 Task: Create a task  Create a new online platform for peer-to-peer lending , assign it to team member softage.2@softage.net in the project AgileFocus and update the status of the task to  At Risk , set the priority of the task to Medium
Action: Mouse moved to (76, 55)
Screenshot: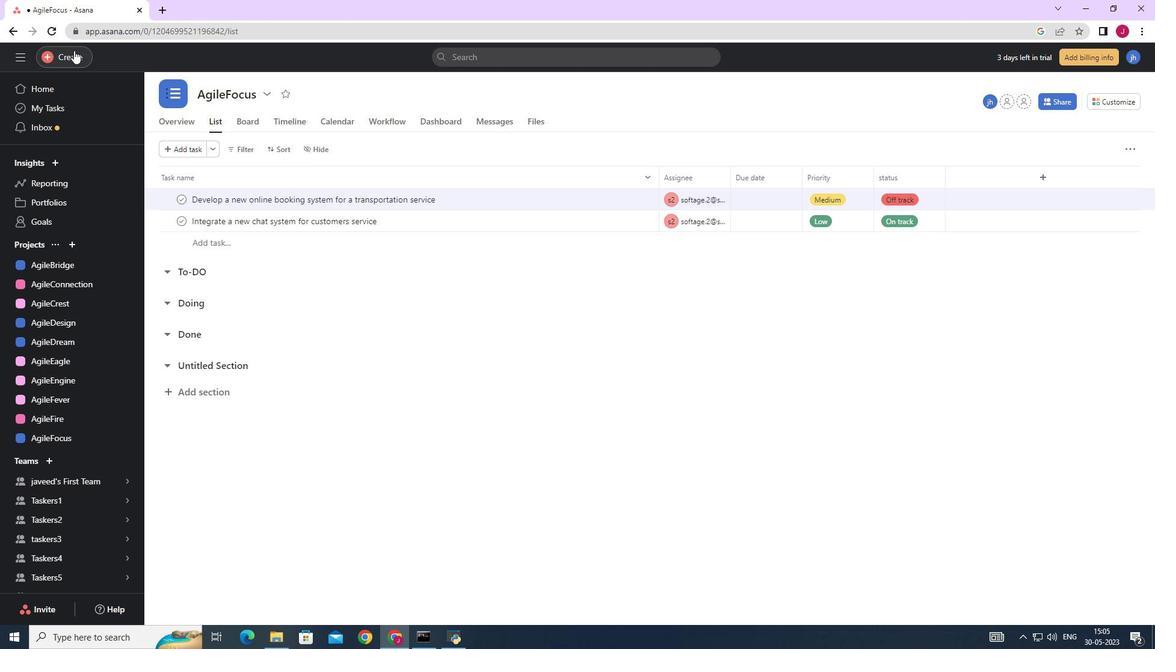 
Action: Mouse pressed left at (76, 55)
Screenshot: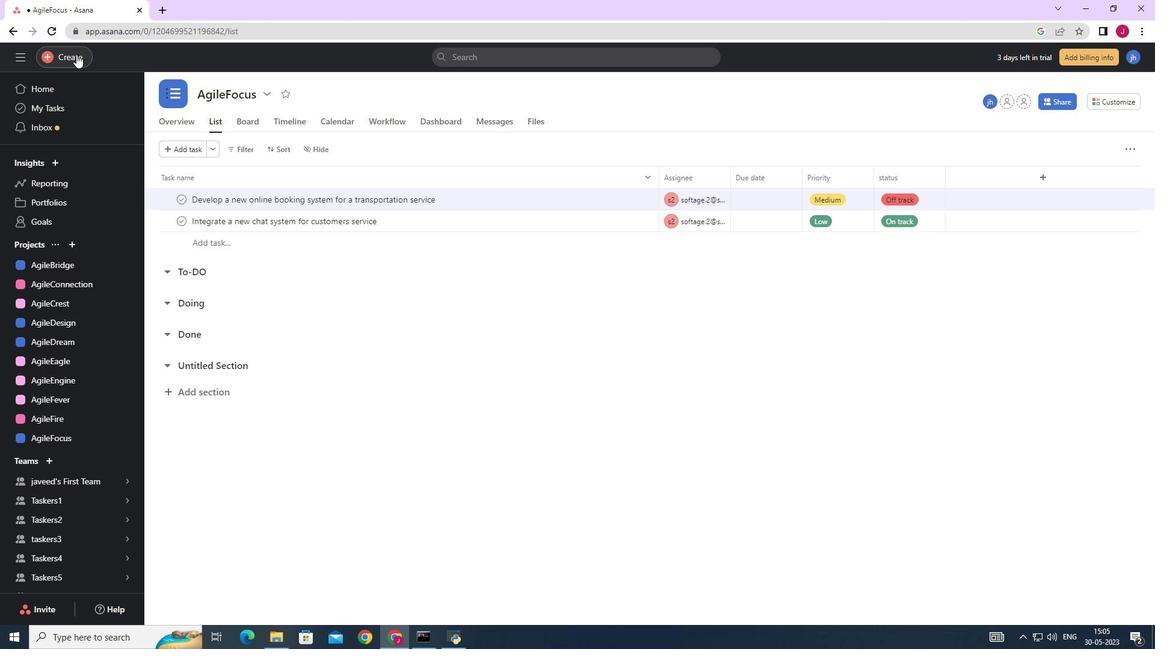 
Action: Mouse moved to (148, 65)
Screenshot: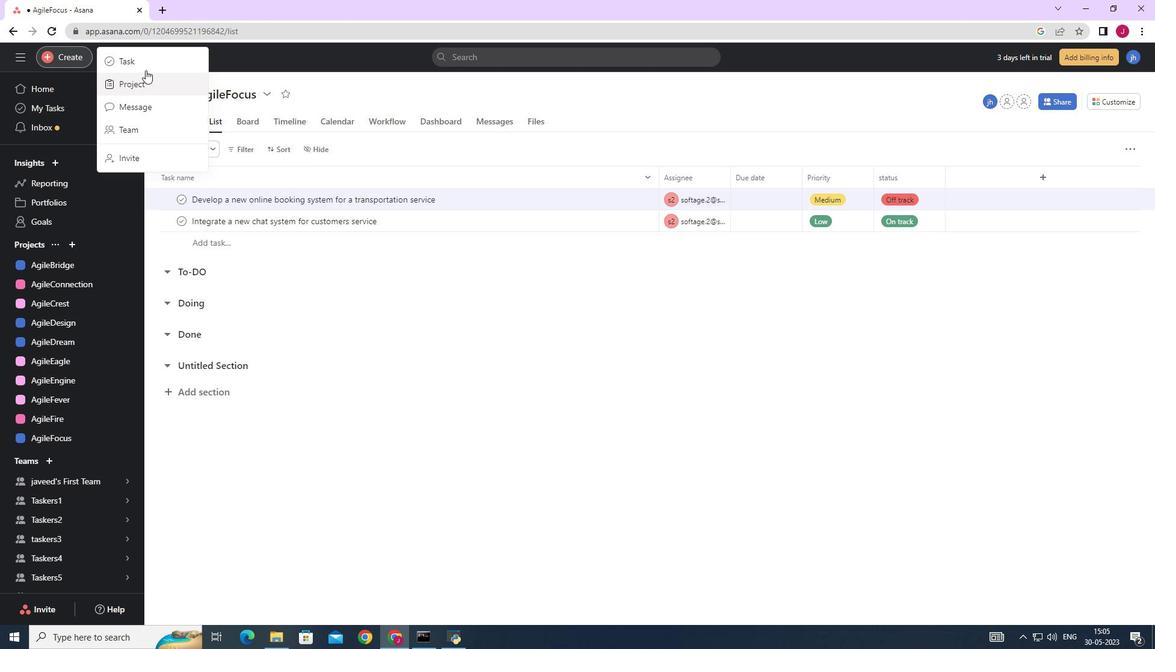 
Action: Mouse pressed left at (148, 65)
Screenshot: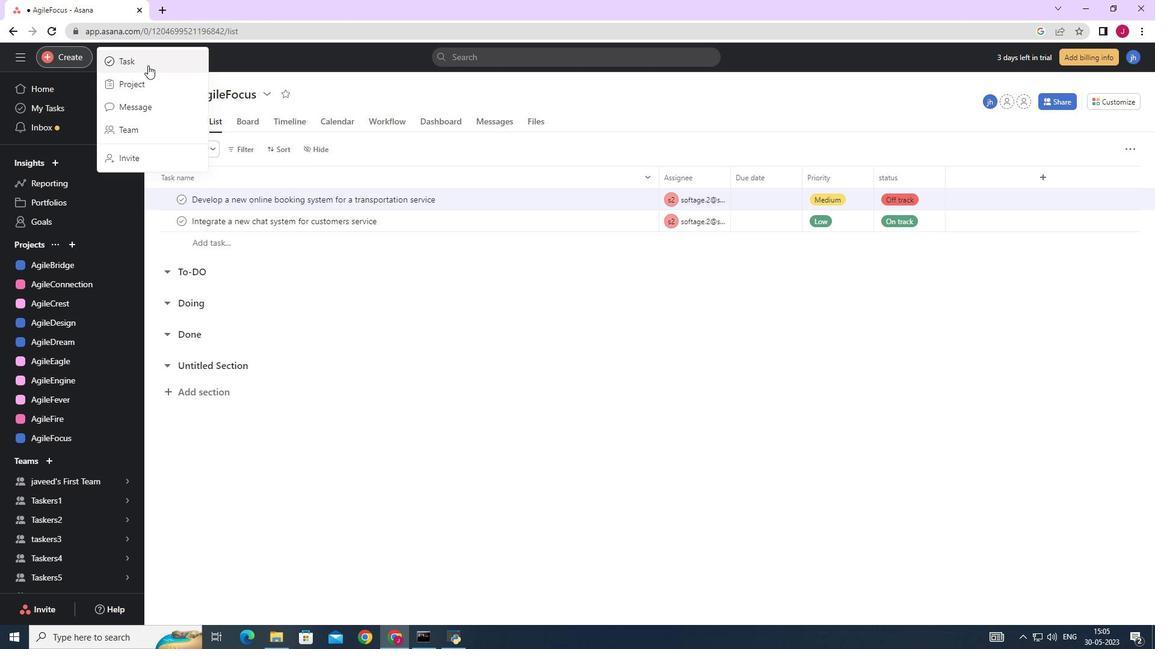 
Action: Mouse moved to (940, 397)
Screenshot: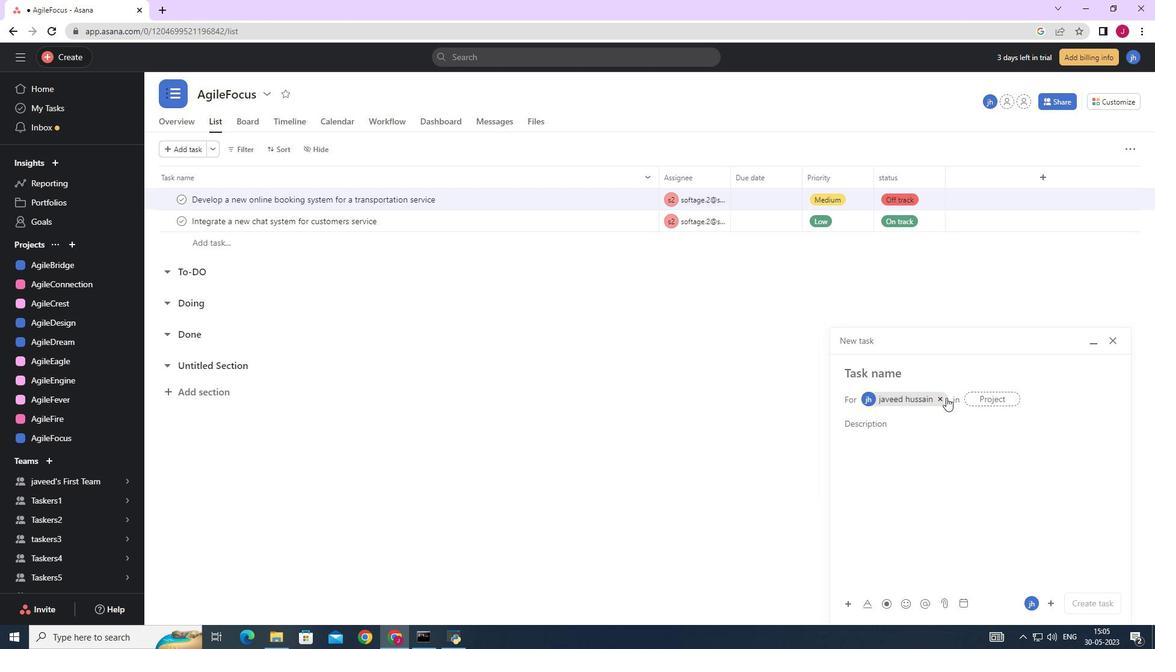 
Action: Mouse pressed left at (940, 397)
Screenshot: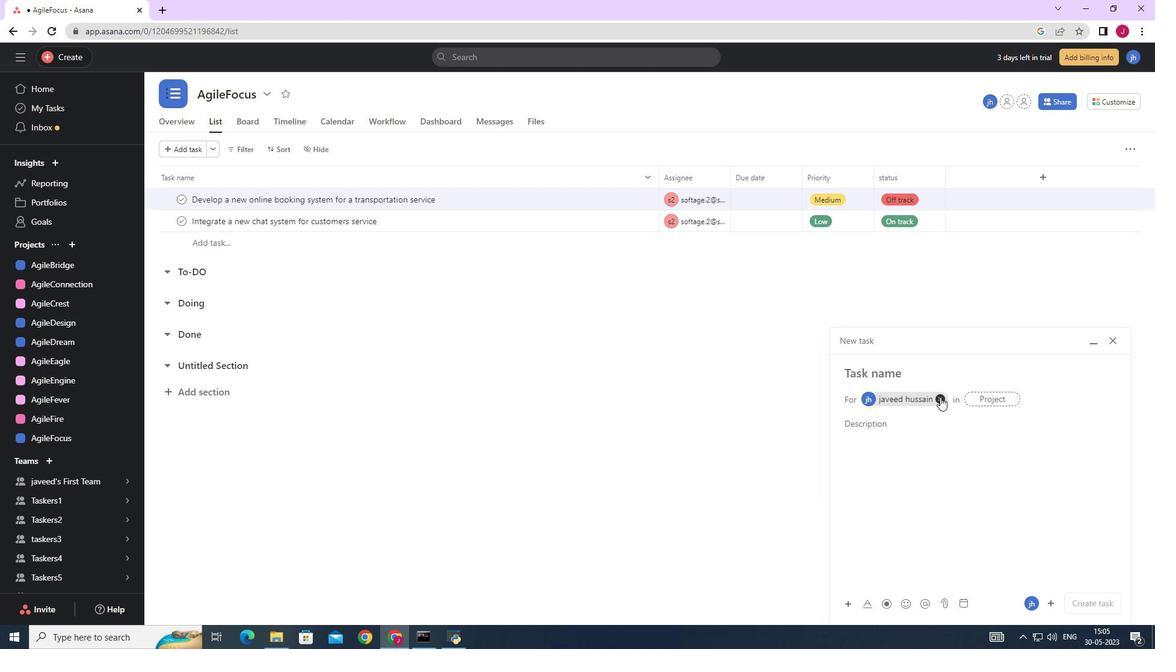 
Action: Mouse moved to (877, 374)
Screenshot: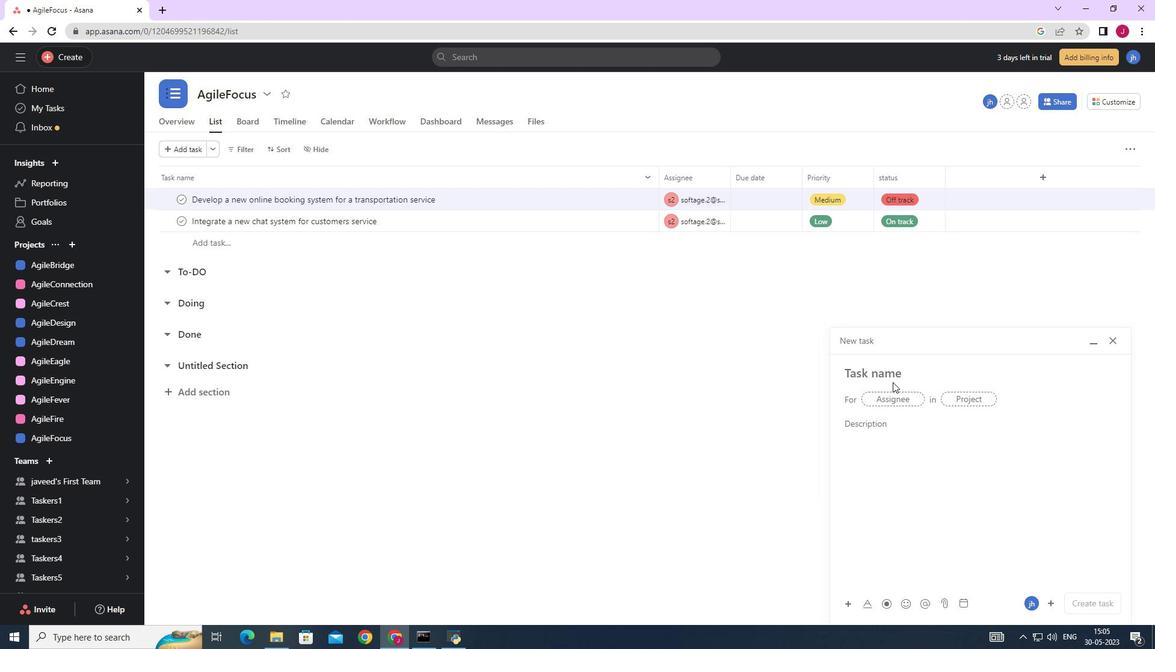 
Action: Mouse pressed left at (877, 374)
Screenshot: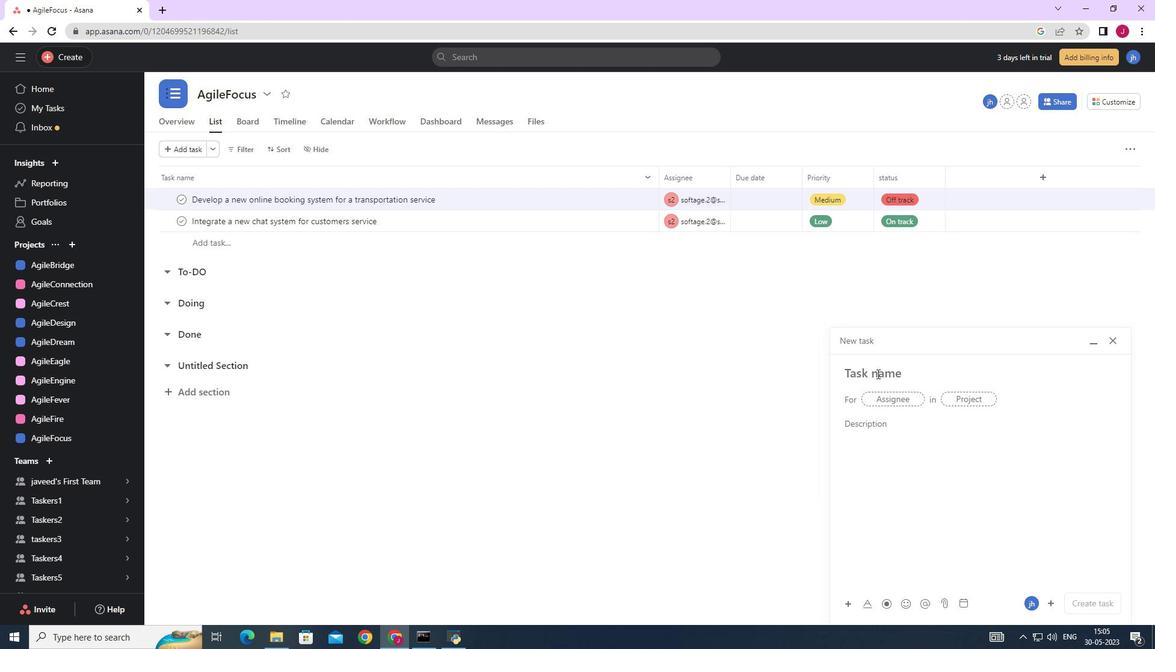 
Action: Key pressed <Key.caps_lock>C<Key.caps_lock>reate<Key.space>a<Key.space>new<Key.space>online<Key.space>platform<Key.space>g<Key.backspace>for<Key.space>peer-to-peer<Key.space>lending
Screenshot: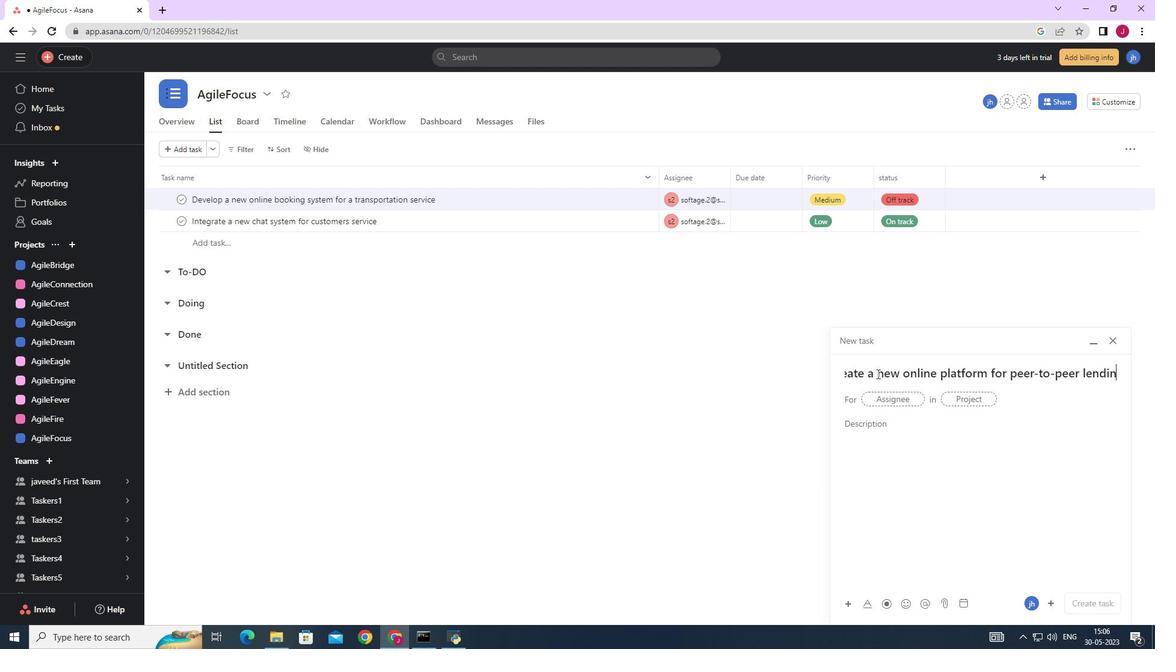 
Action: Mouse moved to (873, 405)
Screenshot: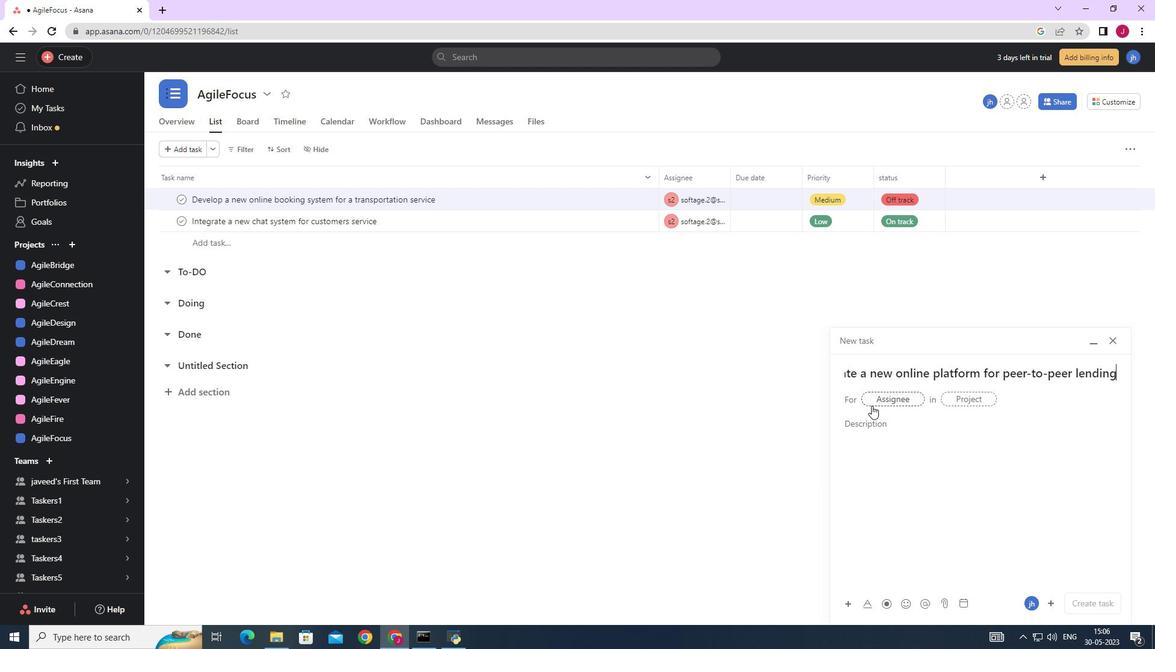 
Action: Mouse pressed left at (873, 405)
Screenshot: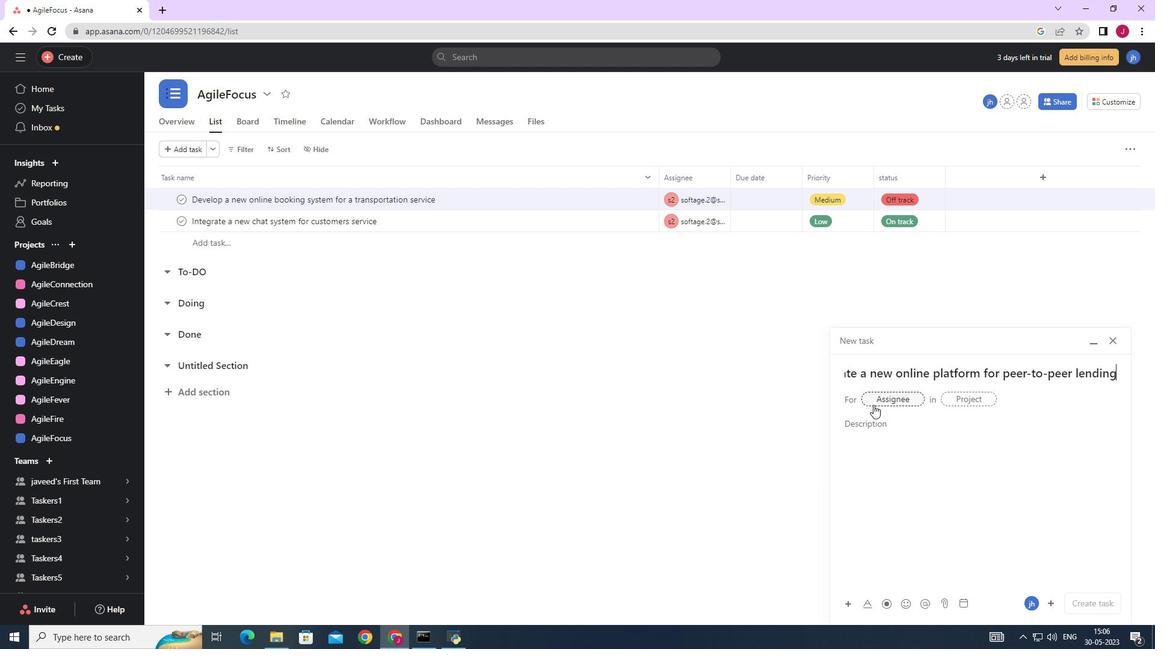 
Action: Mouse moved to (873, 403)
Screenshot: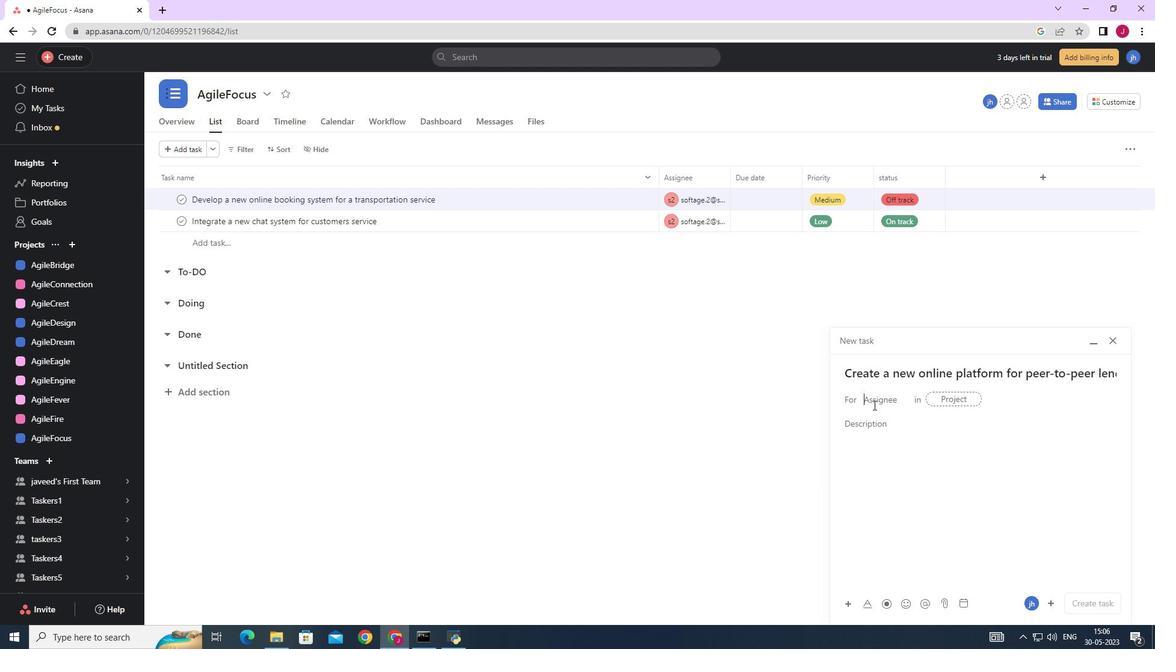 
Action: Key pressed softage.n<Key.backspace>2
Screenshot: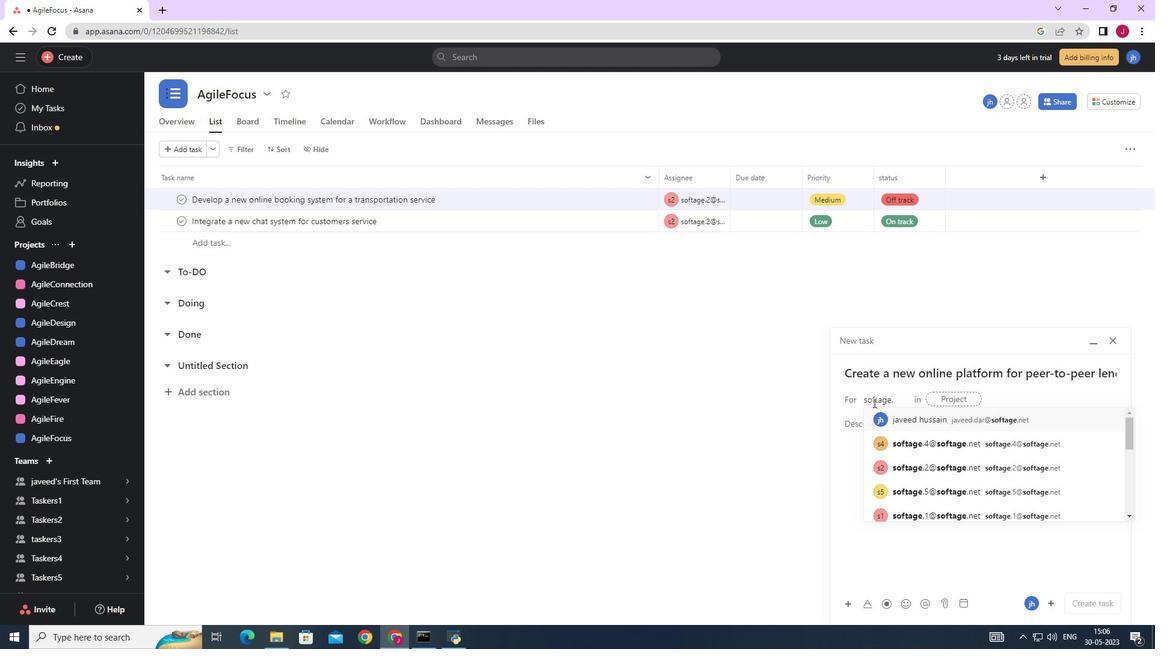 
Action: Mouse moved to (919, 421)
Screenshot: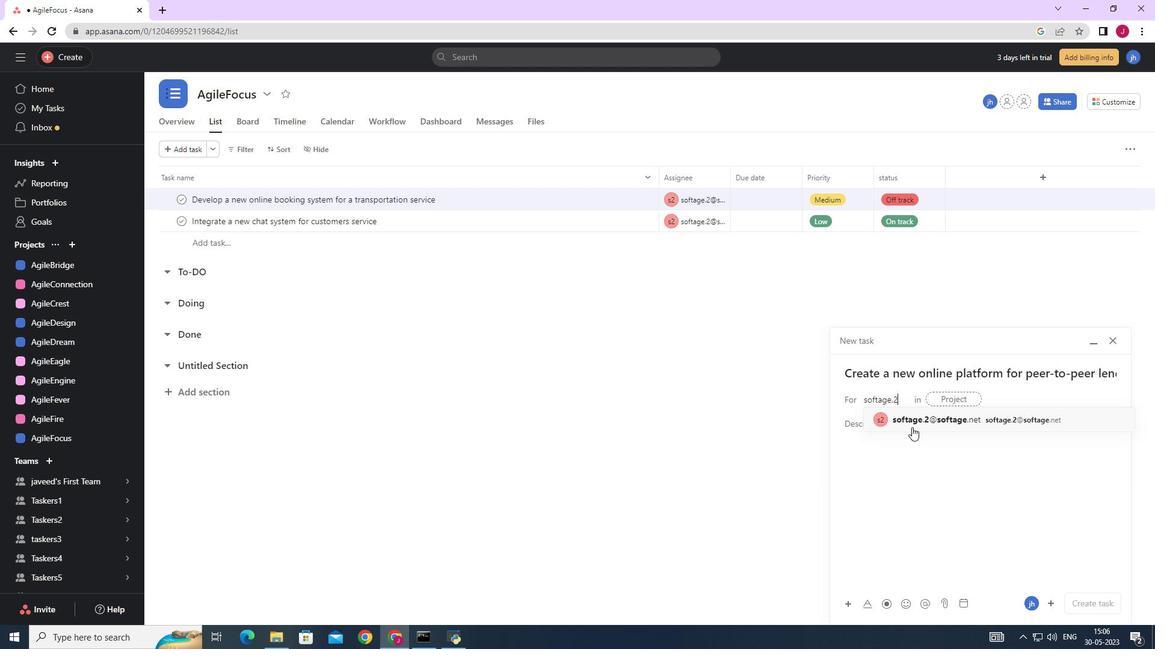 
Action: Mouse pressed left at (919, 421)
Screenshot: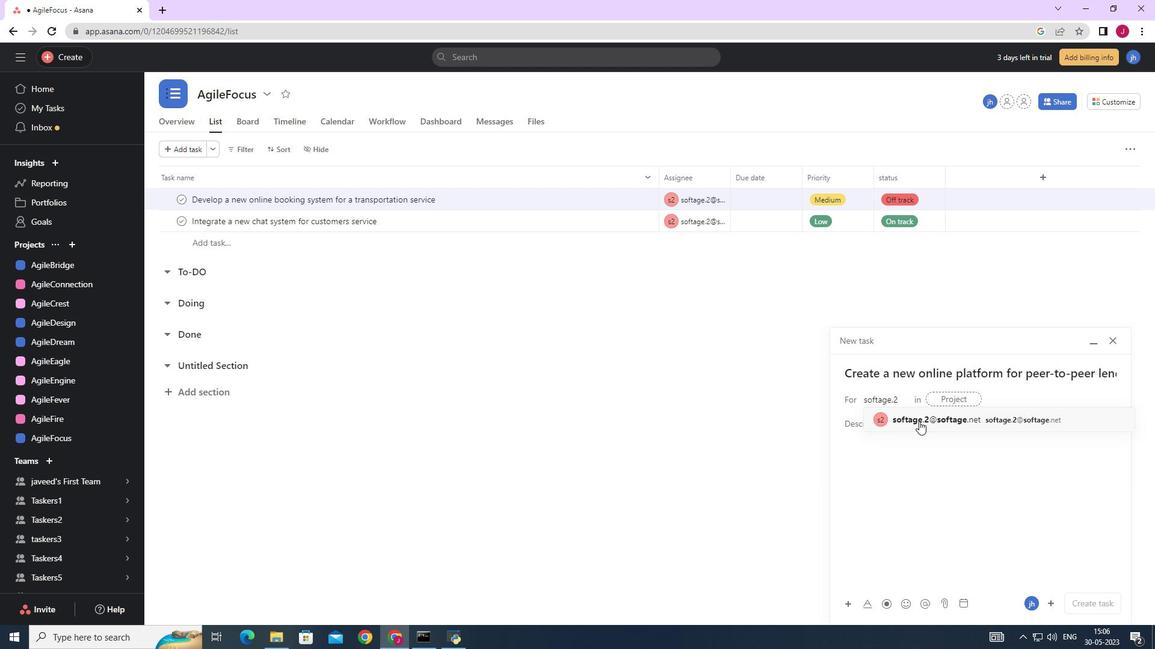 
Action: Mouse moved to (768, 417)
Screenshot: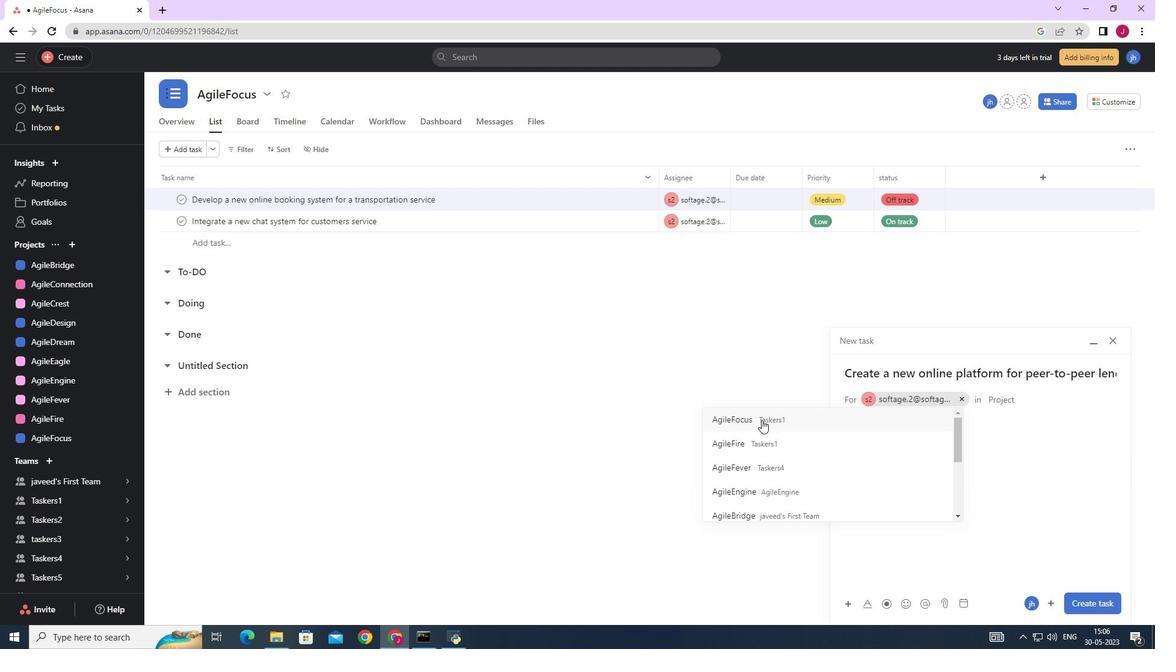
Action: Mouse pressed left at (768, 417)
Screenshot: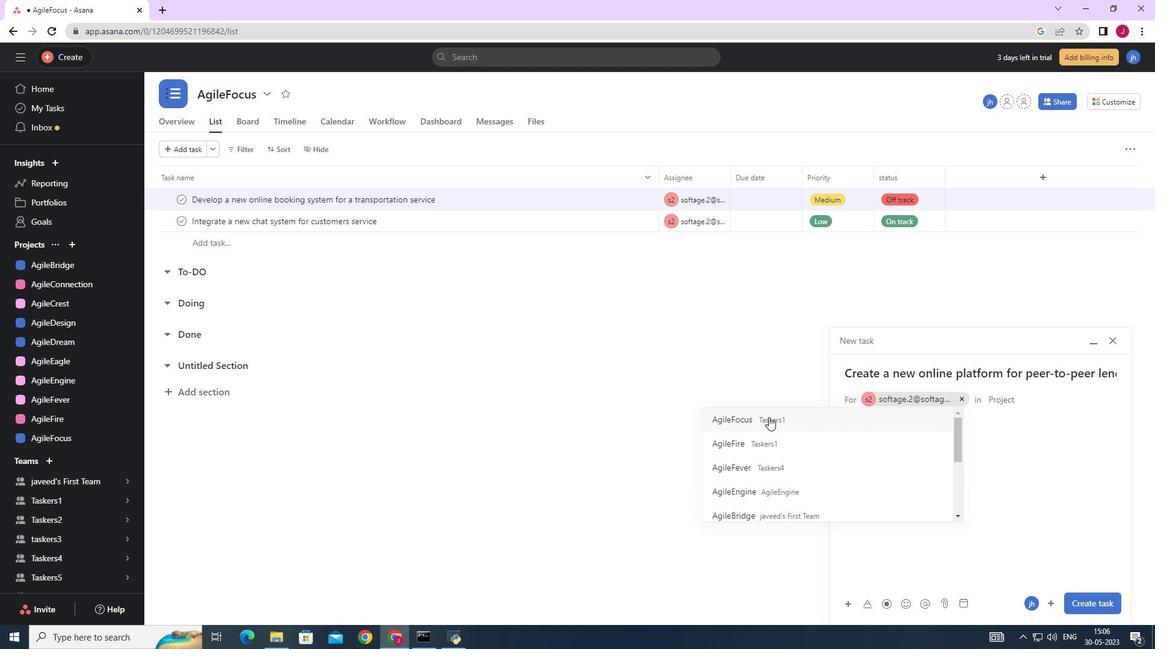 
Action: Mouse moved to (895, 427)
Screenshot: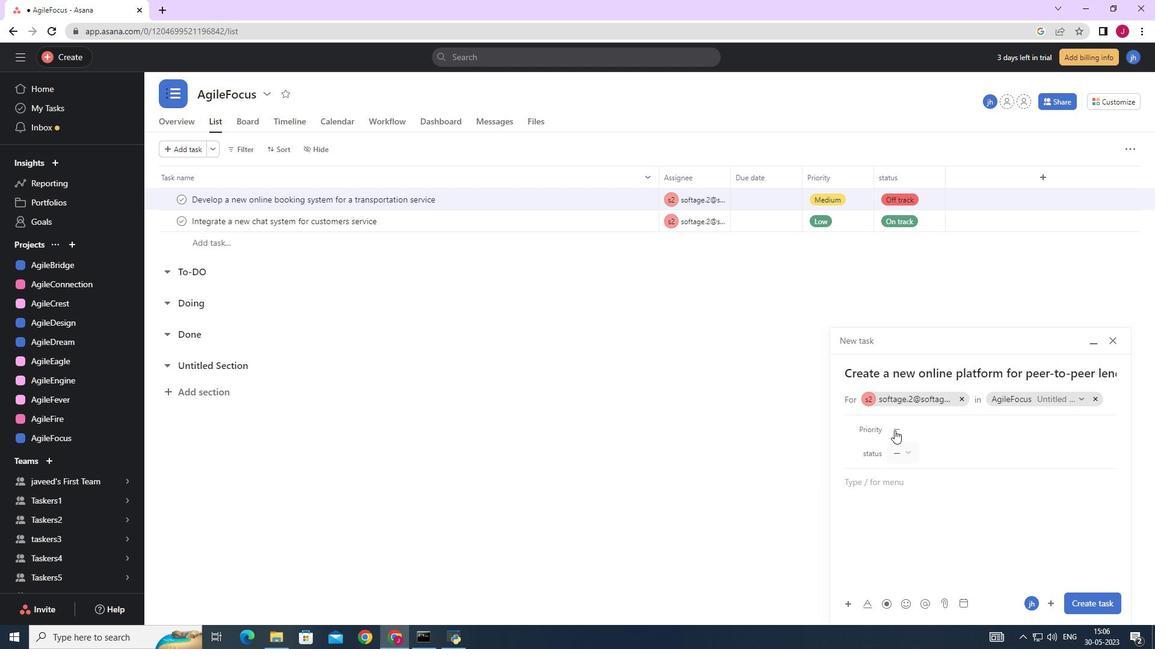
Action: Mouse pressed left at (895, 427)
Screenshot: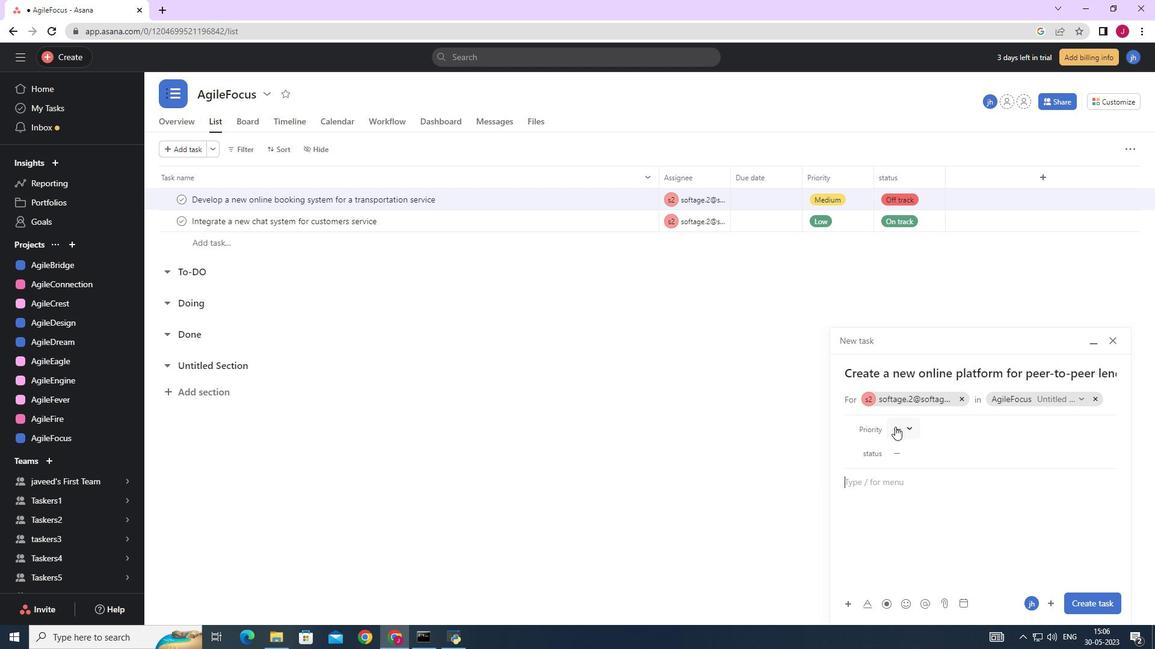 
Action: Mouse moved to (941, 491)
Screenshot: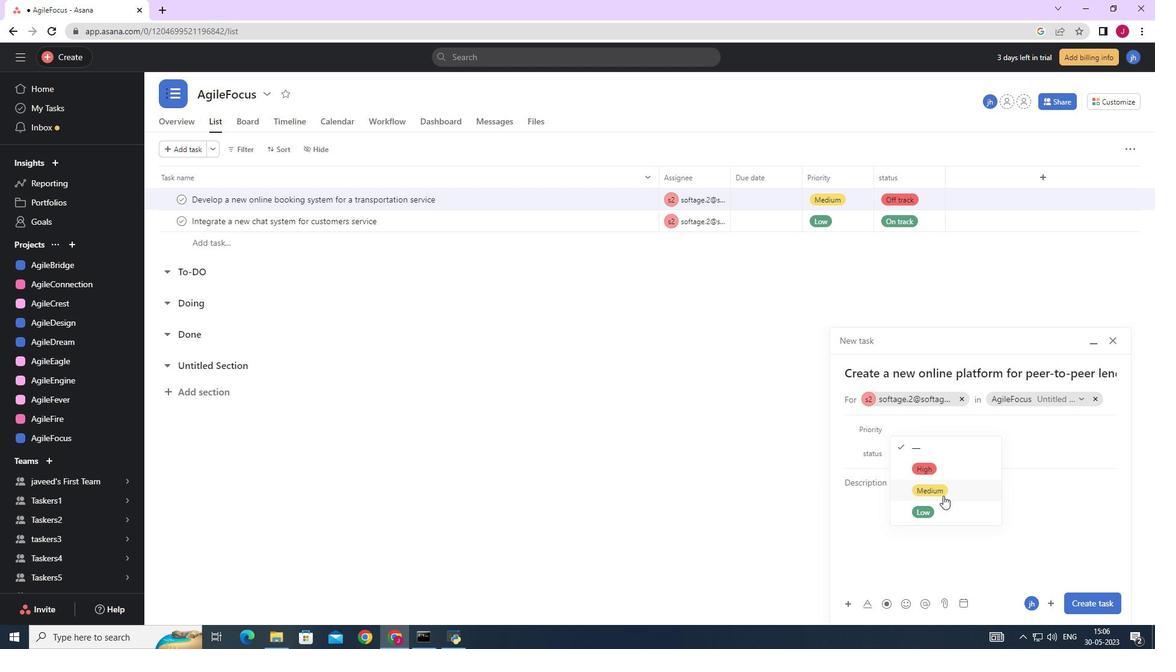 
Action: Mouse pressed left at (941, 491)
Screenshot: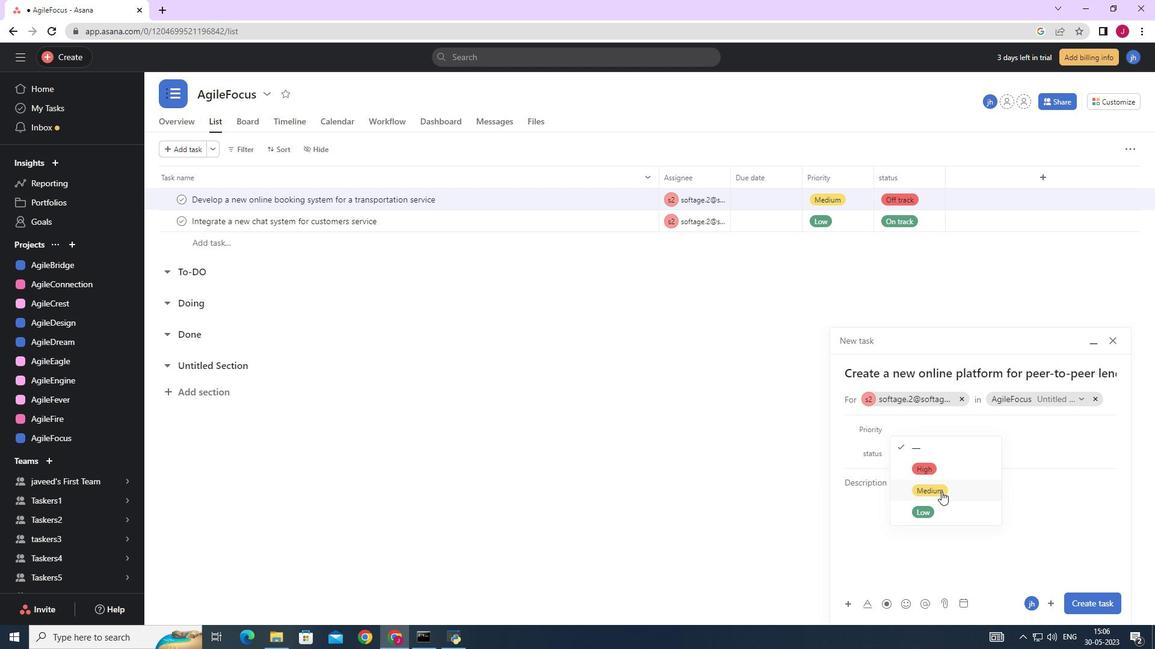 
Action: Mouse moved to (908, 452)
Screenshot: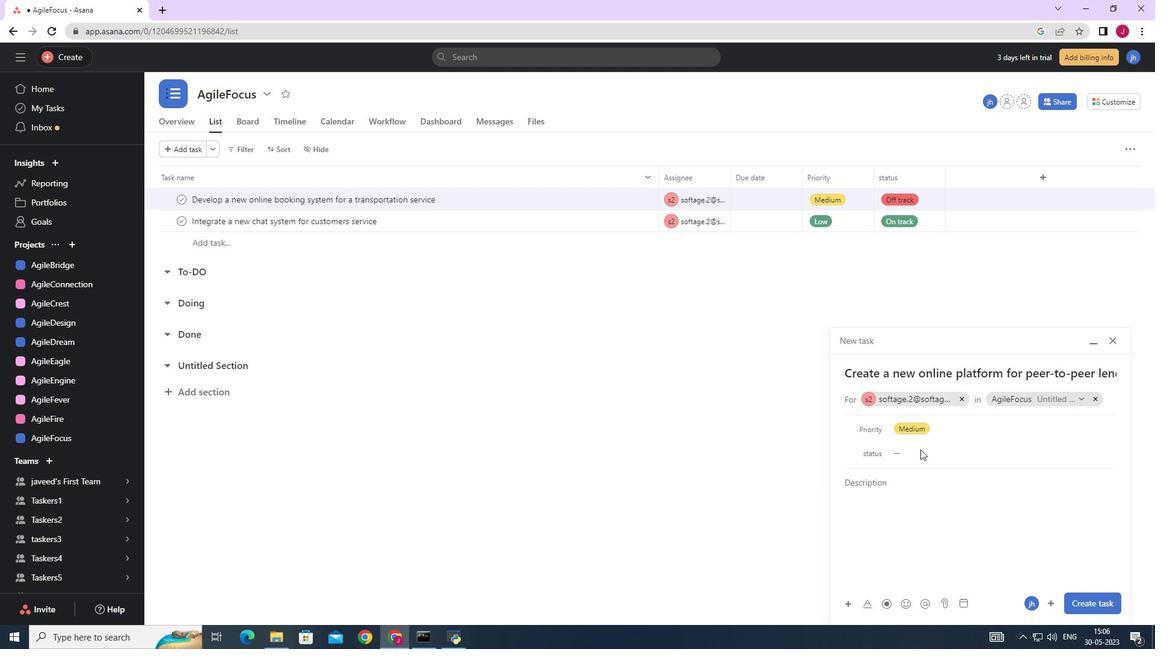 
Action: Mouse pressed left at (908, 452)
Screenshot: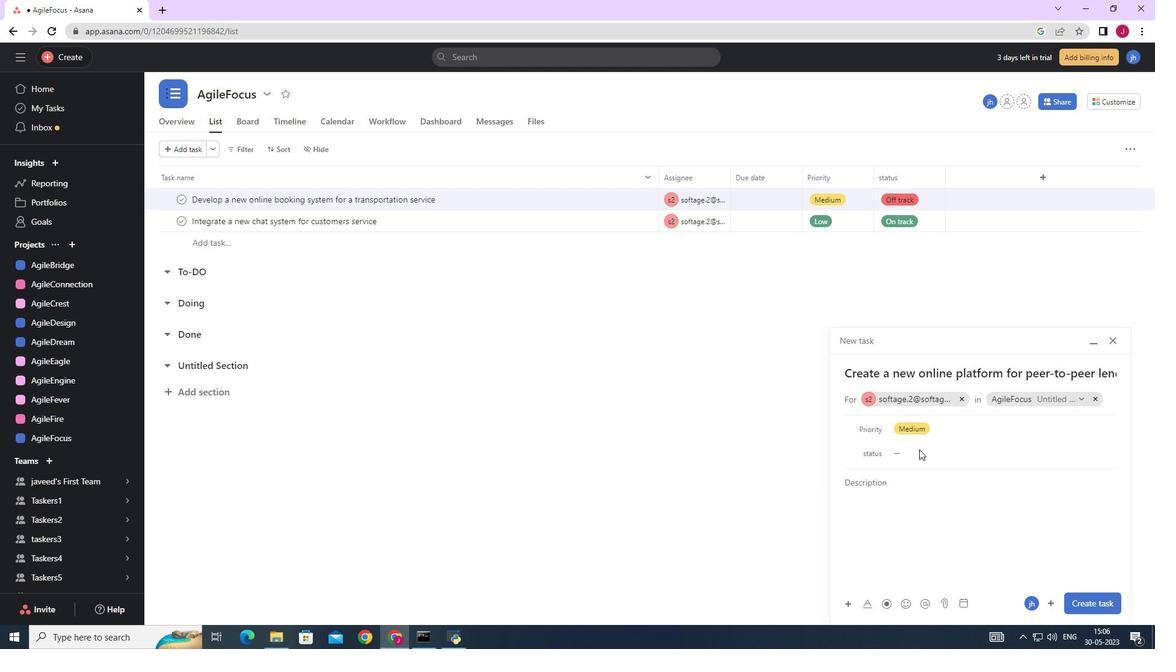 
Action: Mouse moved to (926, 541)
Screenshot: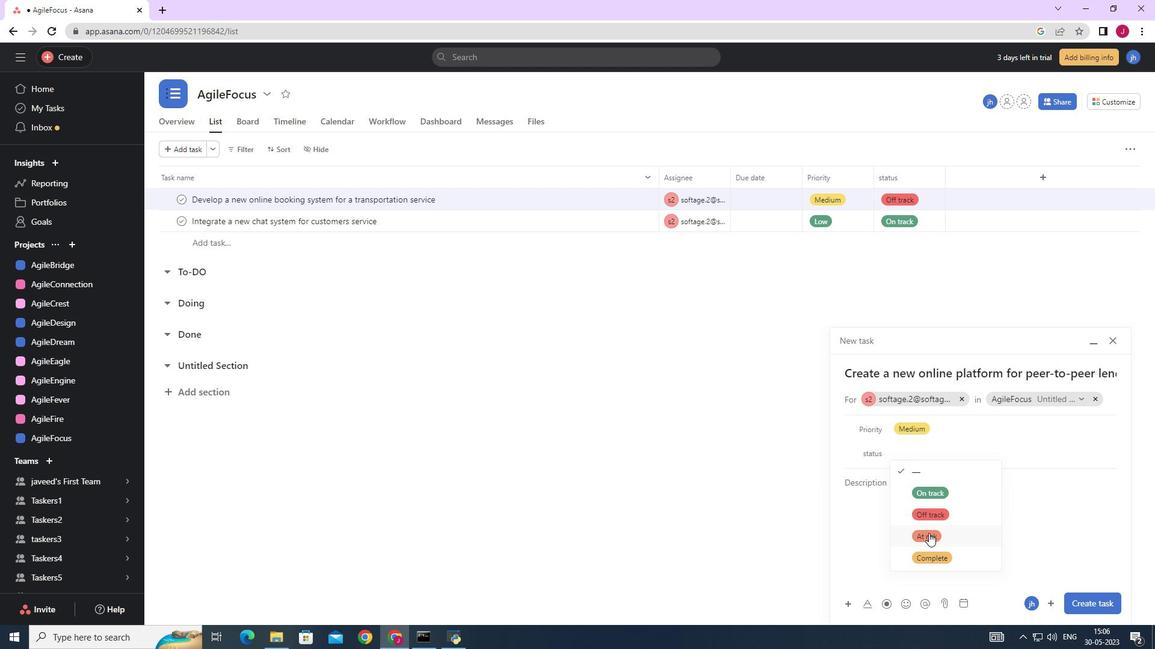 
Action: Mouse pressed left at (926, 541)
Screenshot: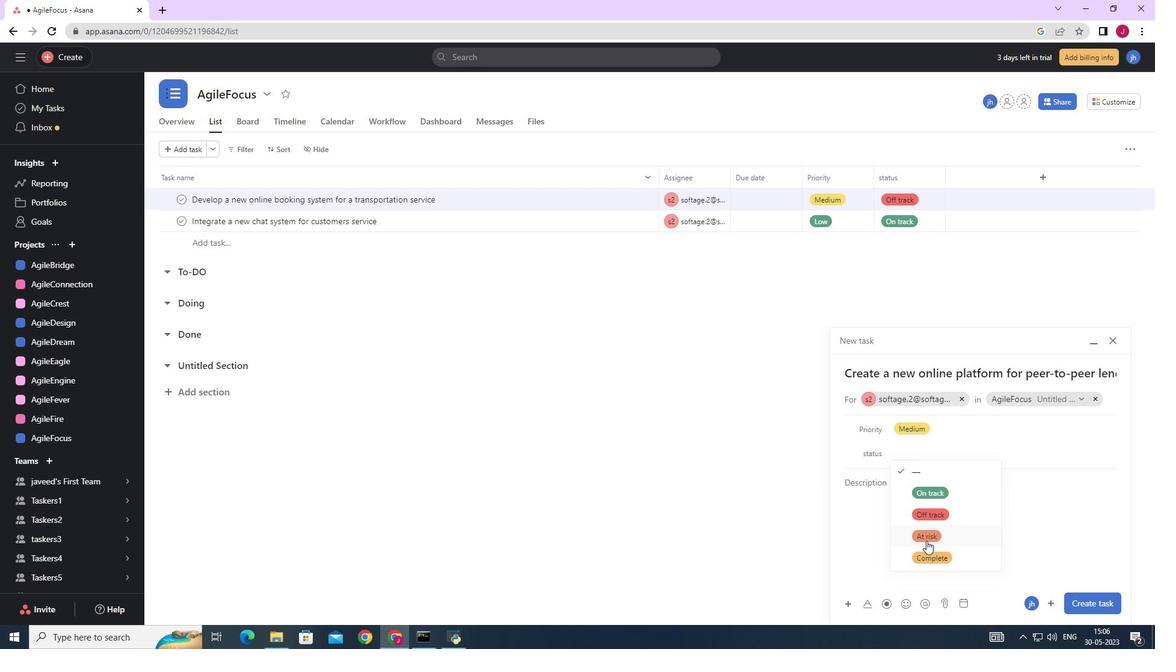 
Action: Mouse moved to (1084, 602)
Screenshot: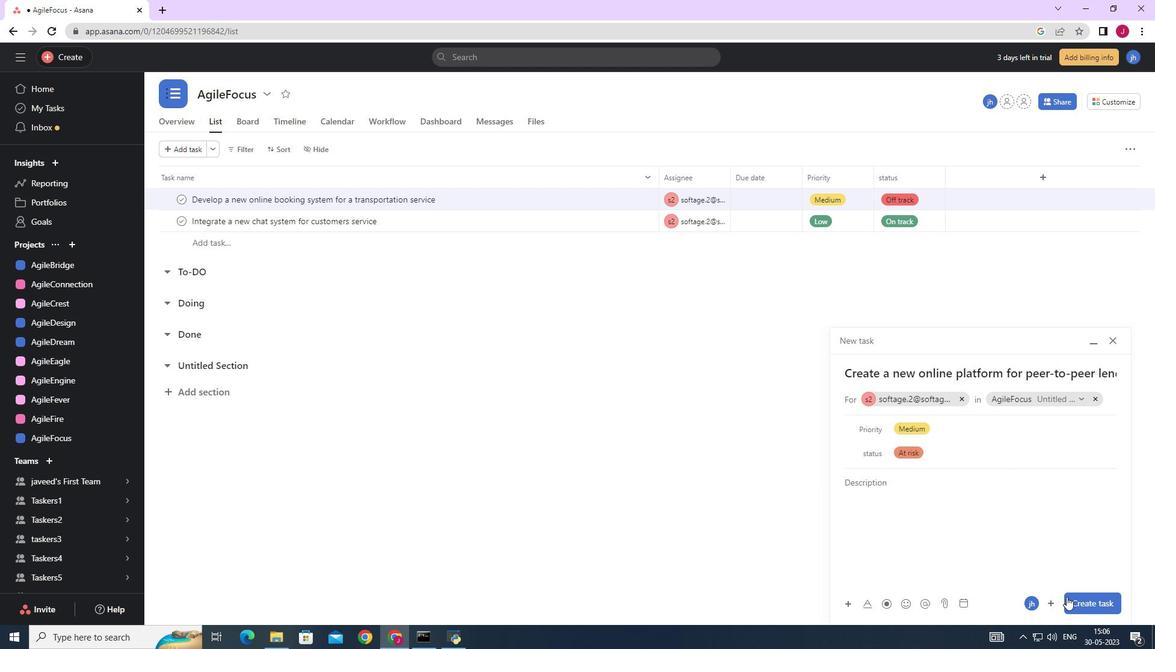 
Action: Mouse pressed left at (1084, 602)
Screenshot: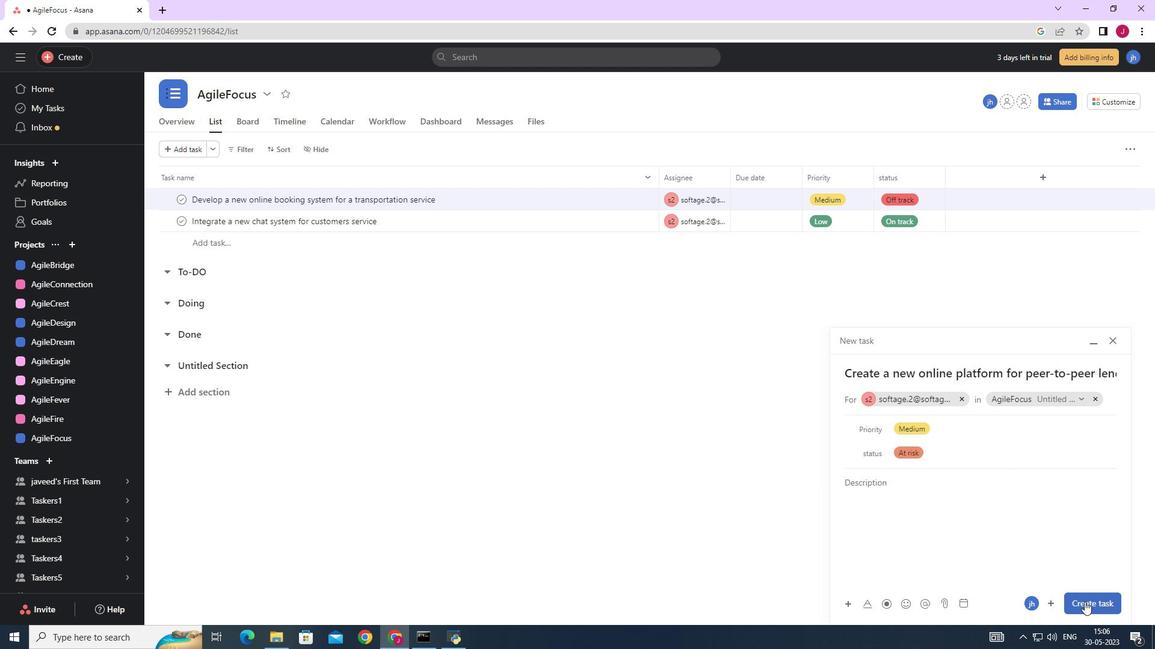 
Action: Mouse moved to (679, 453)
Screenshot: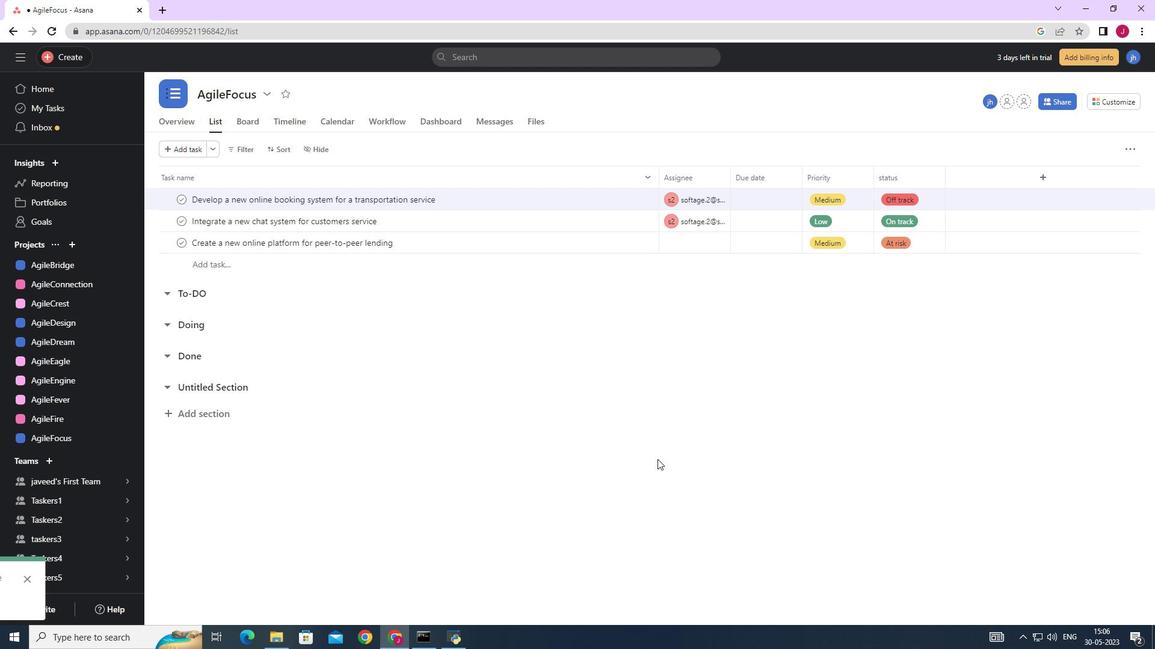 
